 Task: Start in the project AgileExpert the sprint 'Sprint Review and Retrospective', with a duration of 2 weeks. Start in the project AgileExpert the sprint 'Sprint Review and Retrospective', with a duration of 1 week. Start in the project AgileExpert the sprint 'Sprint Review and Retrospective', with a duration of 3 weeks
Action: Mouse moved to (453, 306)
Screenshot: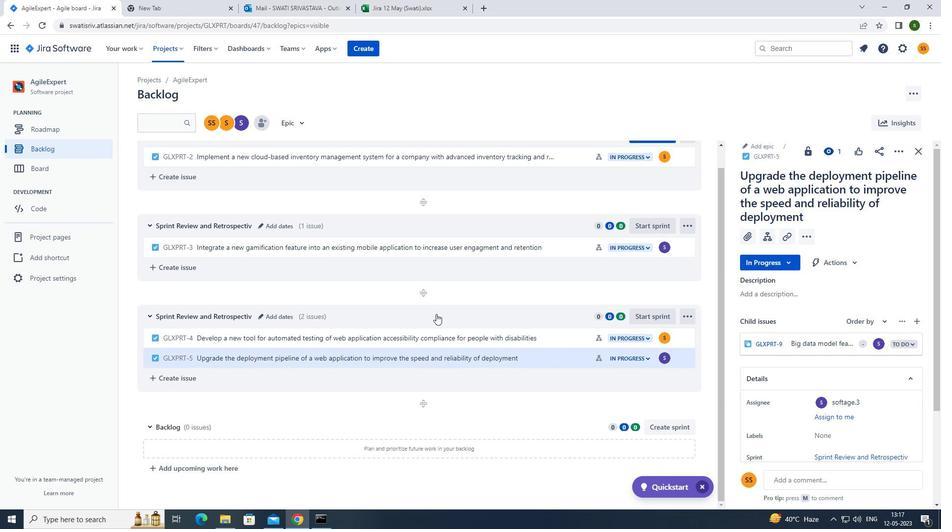
Action: Mouse scrolled (453, 306) with delta (0, 0)
Screenshot: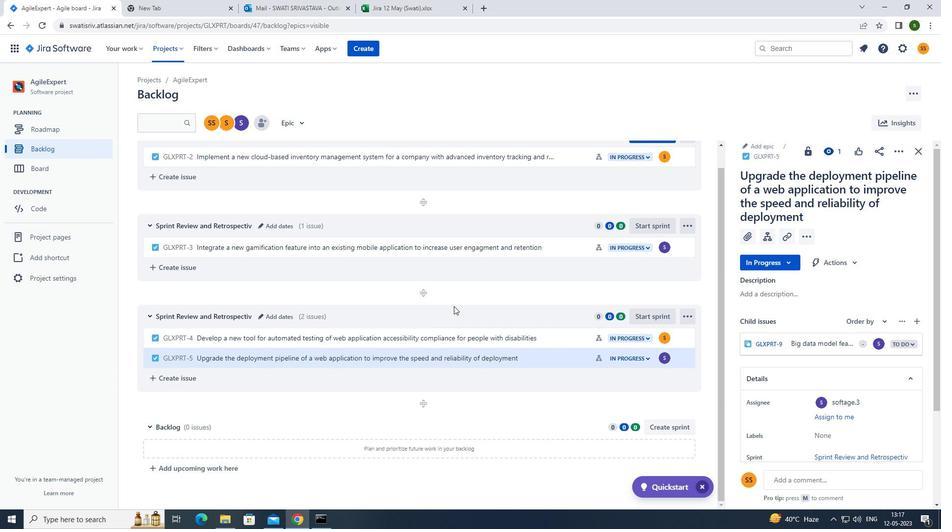 
Action: Mouse scrolled (453, 306) with delta (0, 0)
Screenshot: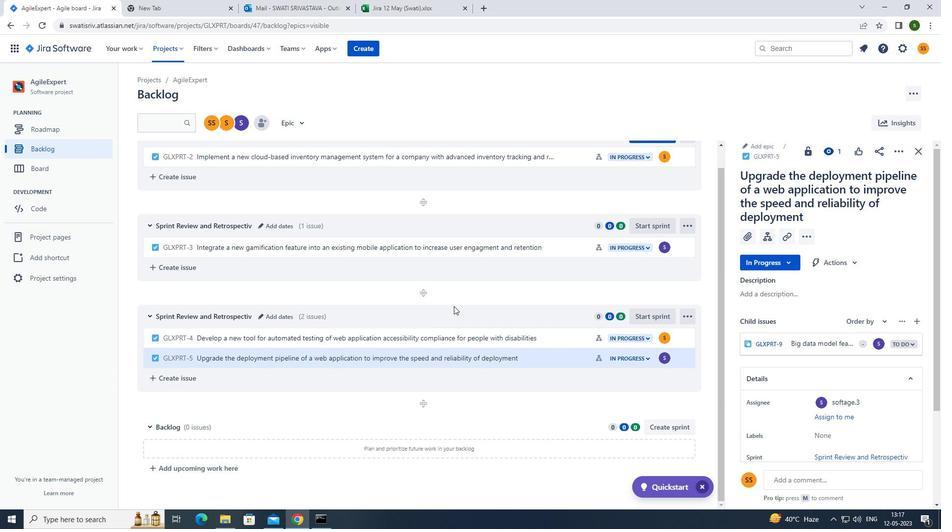 
Action: Mouse scrolled (453, 306) with delta (0, 0)
Screenshot: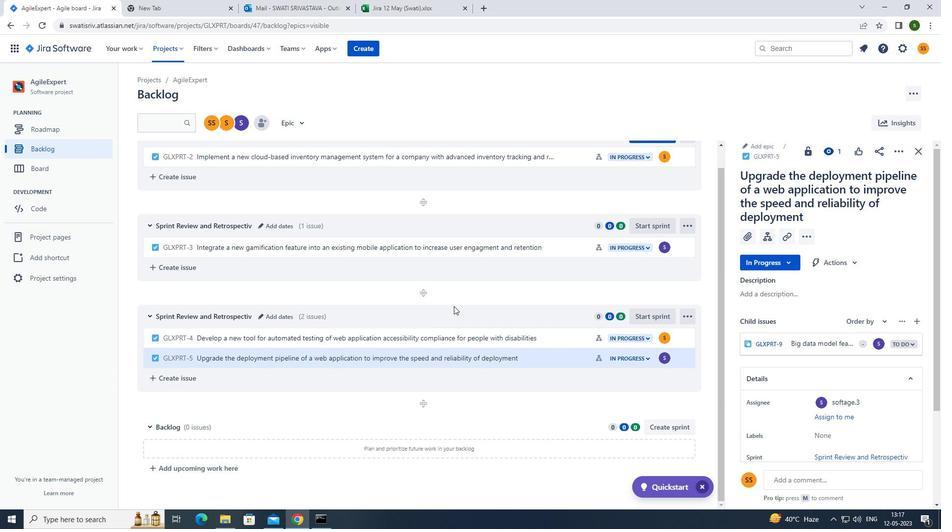 
Action: Mouse moved to (453, 306)
Screenshot: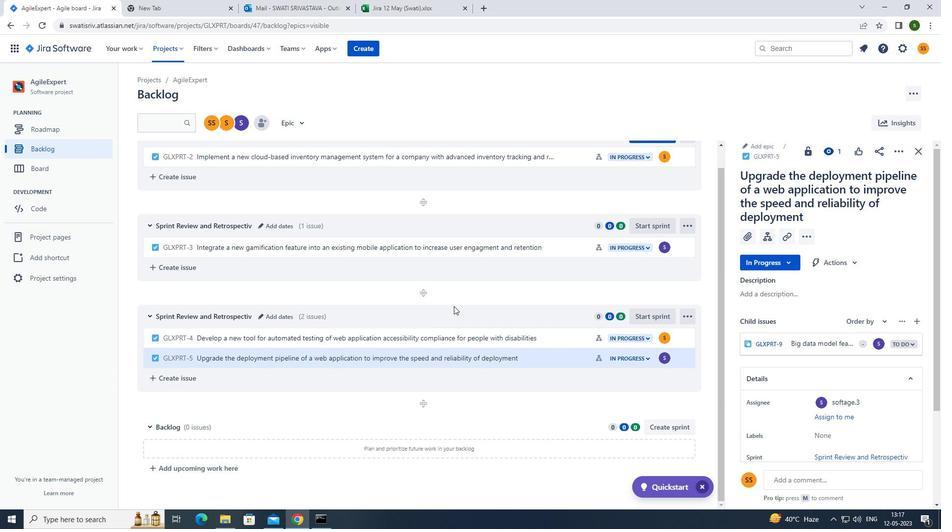 
Action: Mouse scrolled (453, 306) with delta (0, 0)
Screenshot: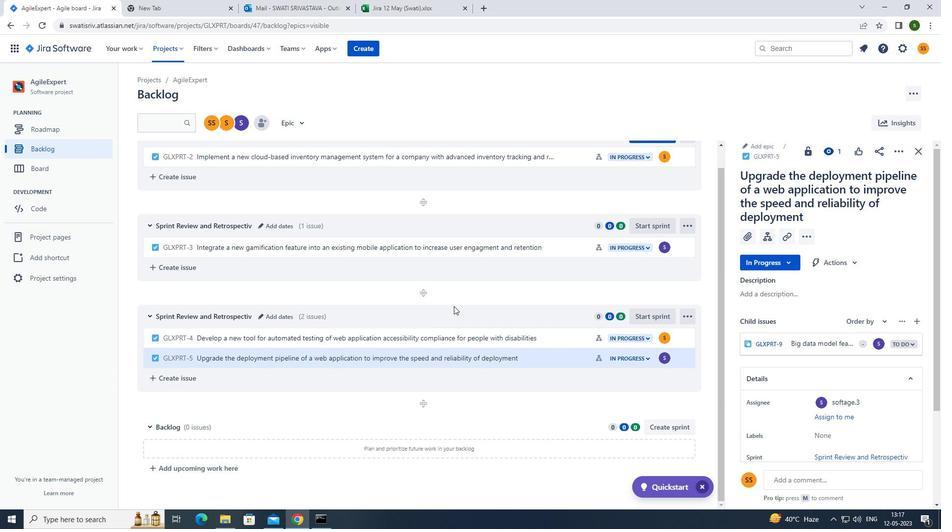 
Action: Mouse moved to (638, 154)
Screenshot: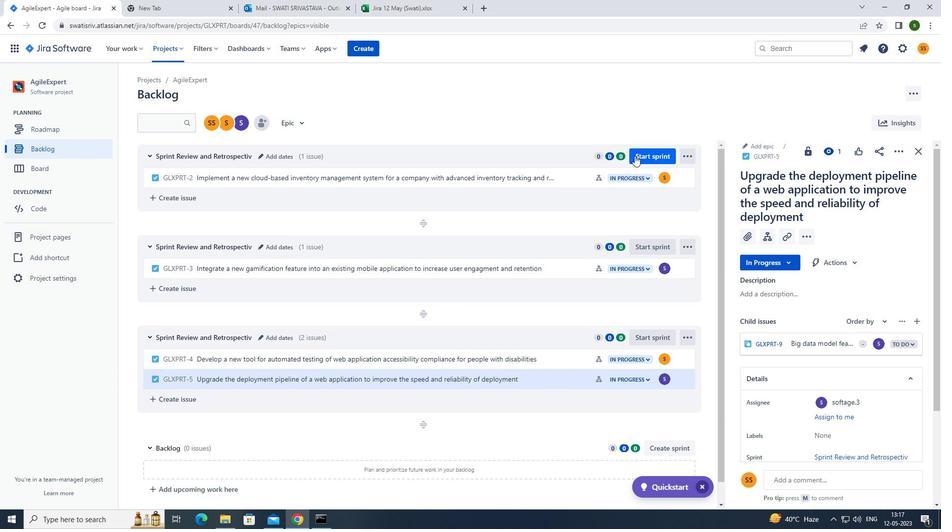 
Action: Mouse pressed left at (638, 154)
Screenshot: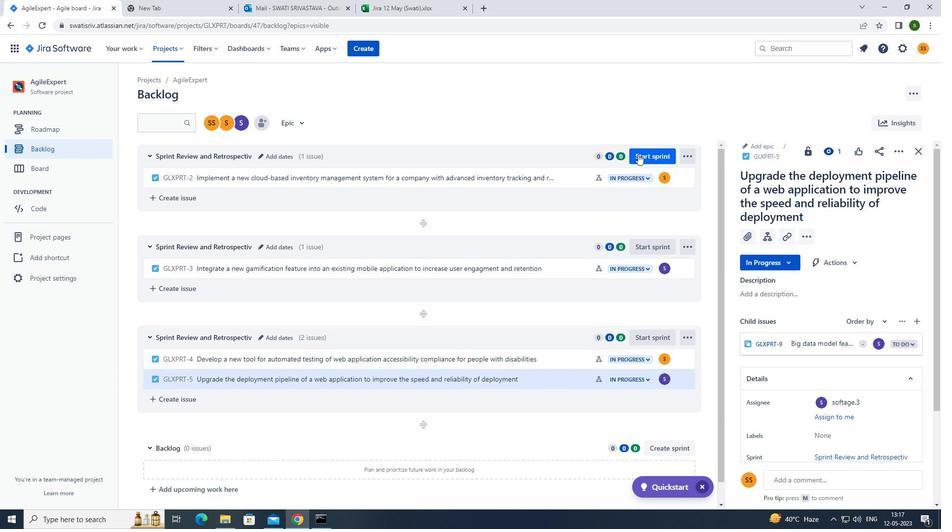 
Action: Mouse moved to (367, 167)
Screenshot: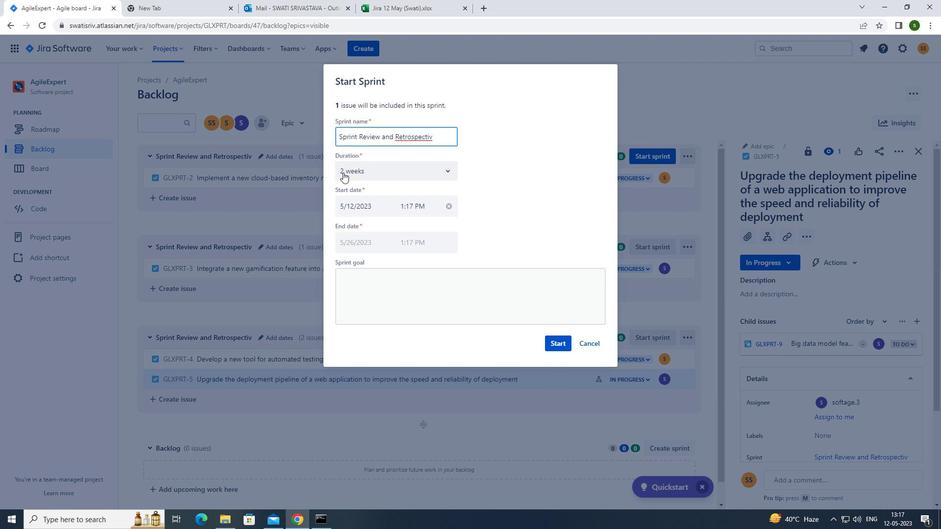 
Action: Mouse pressed left at (367, 167)
Screenshot: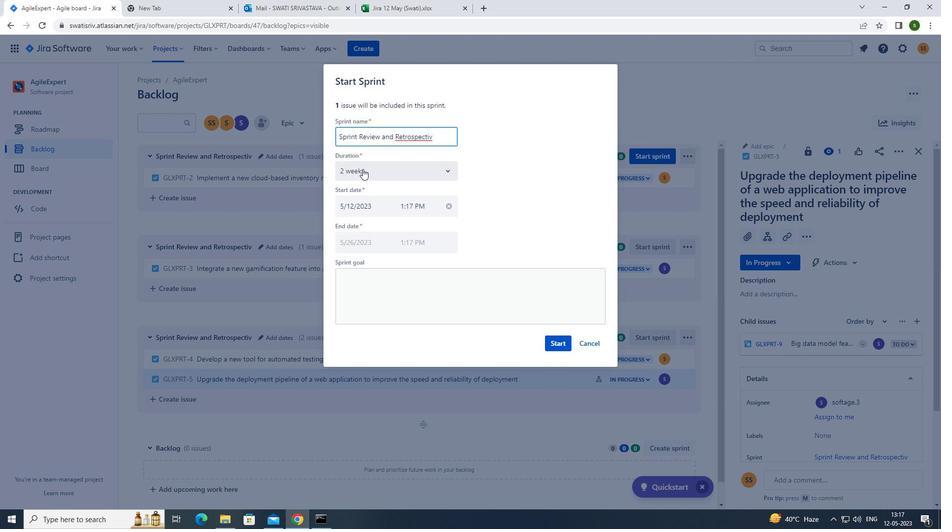 
Action: Mouse moved to (366, 214)
Screenshot: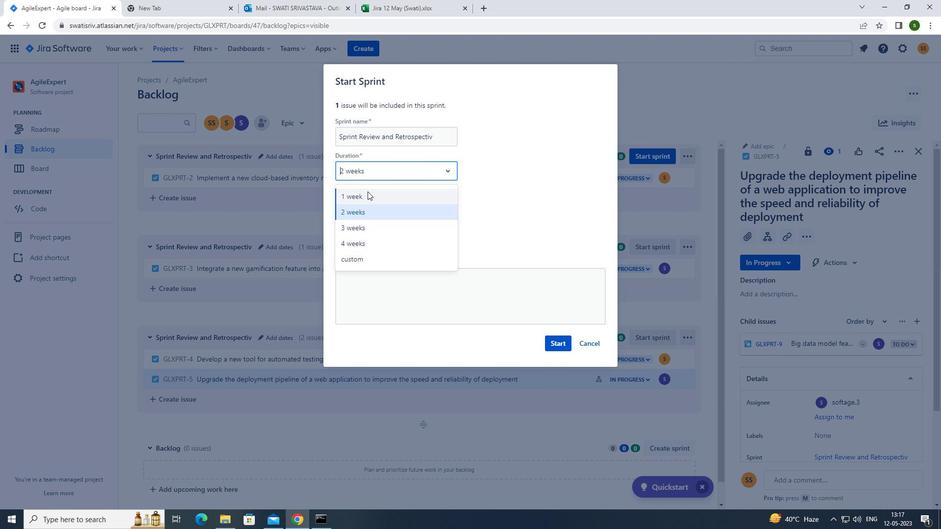 
Action: Mouse pressed left at (366, 214)
Screenshot: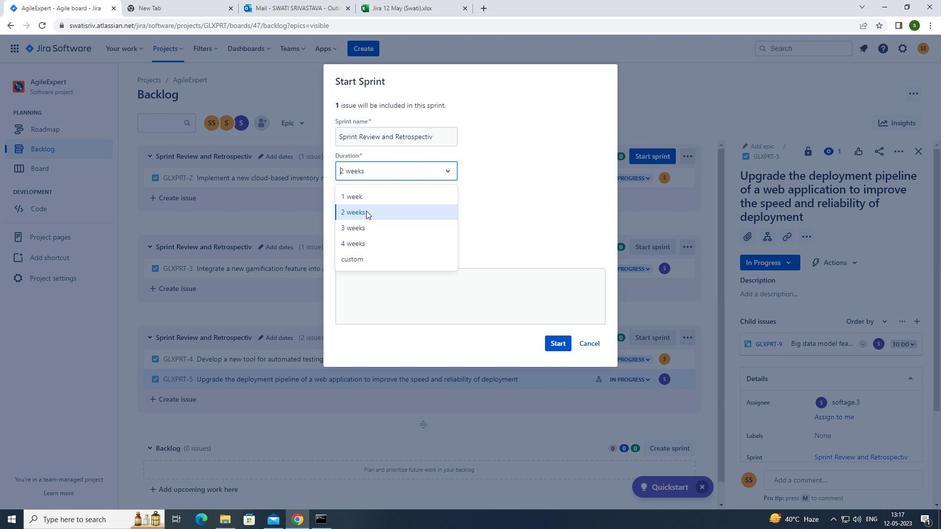 
Action: Mouse moved to (554, 343)
Screenshot: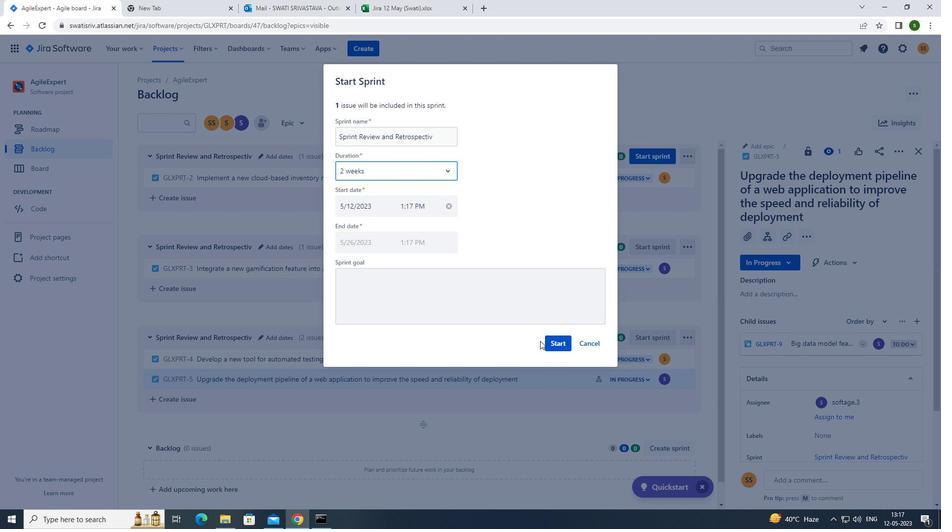 
Action: Mouse pressed left at (554, 343)
Screenshot: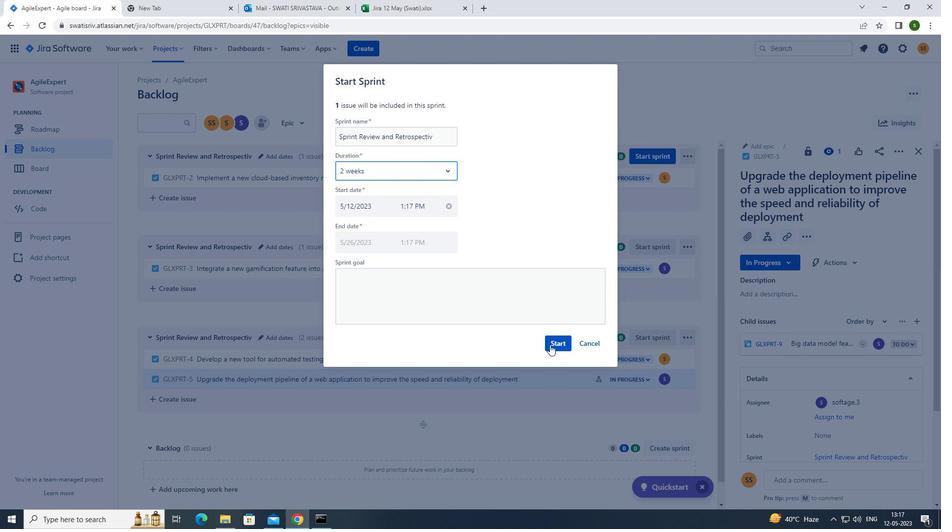 
Action: Mouse moved to (57, 151)
Screenshot: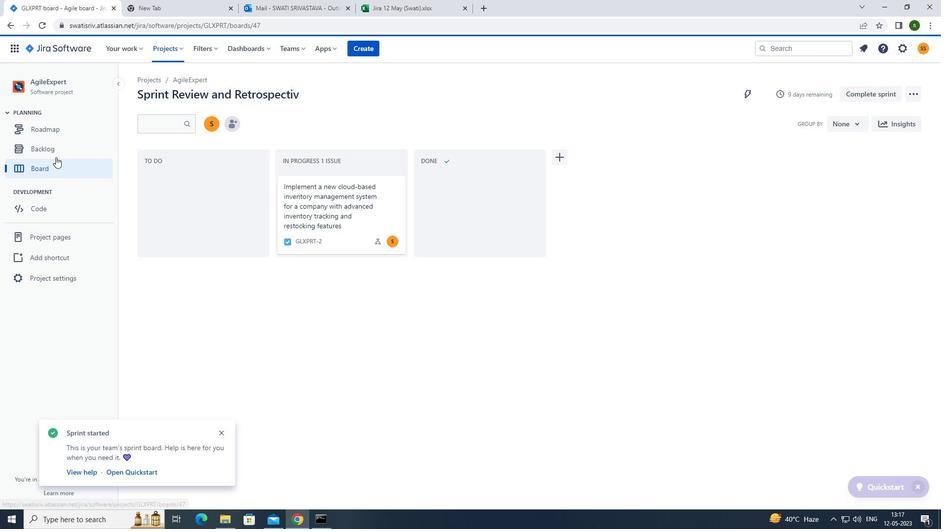 
Action: Mouse pressed left at (57, 151)
Screenshot: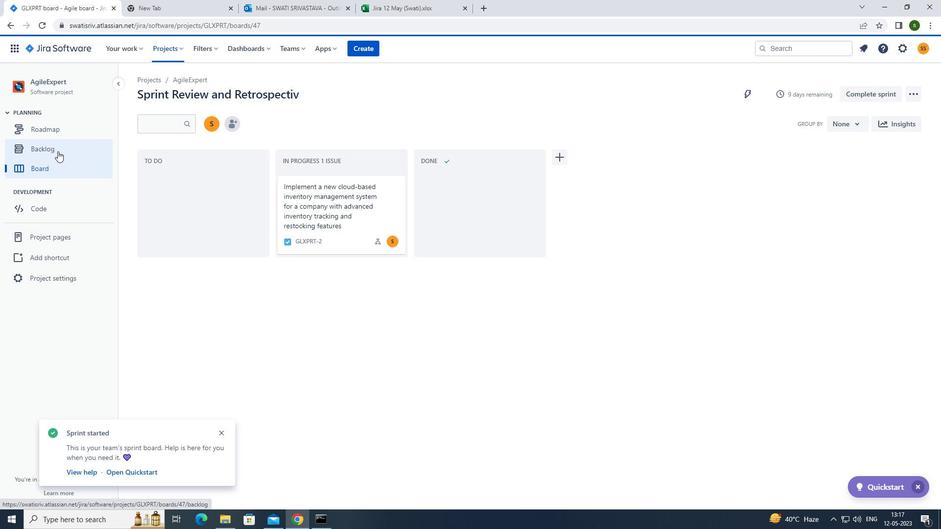 
Action: Mouse moved to (871, 241)
Screenshot: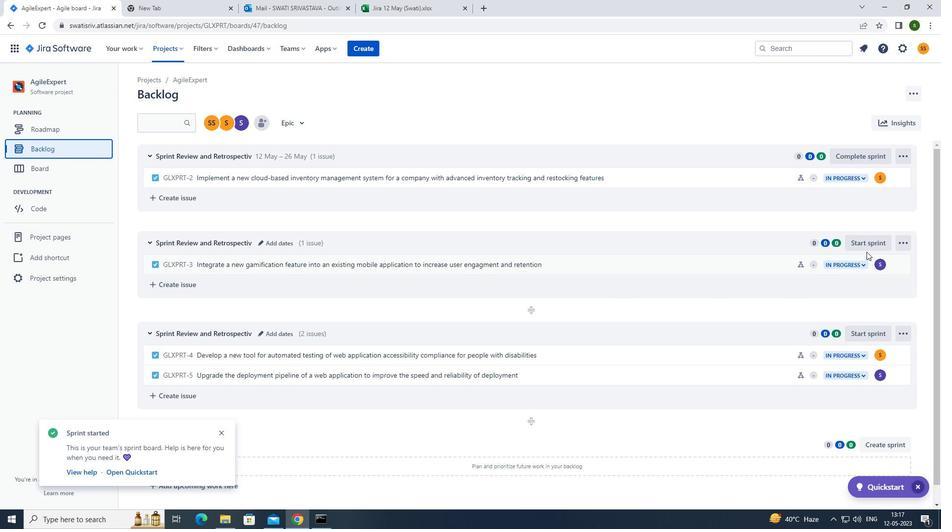 
Action: Mouse pressed left at (871, 241)
Screenshot: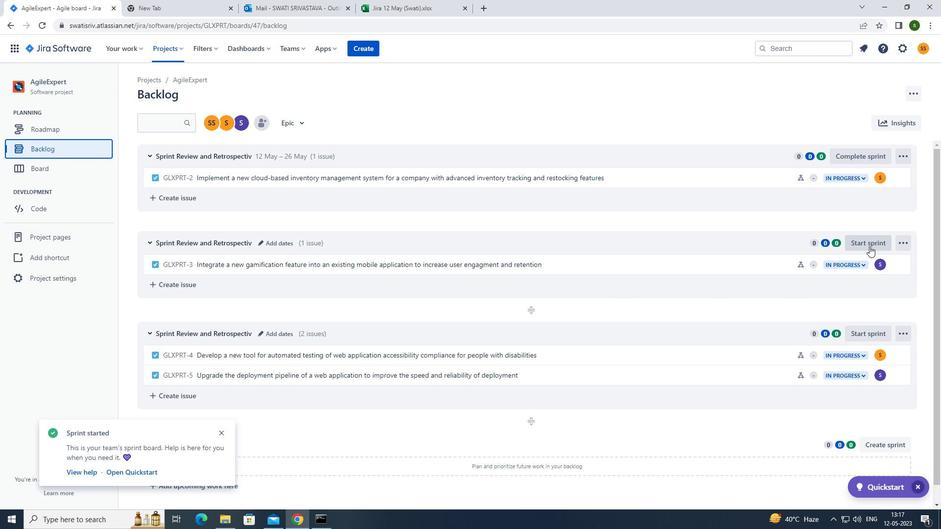 
Action: Mouse moved to (441, 171)
Screenshot: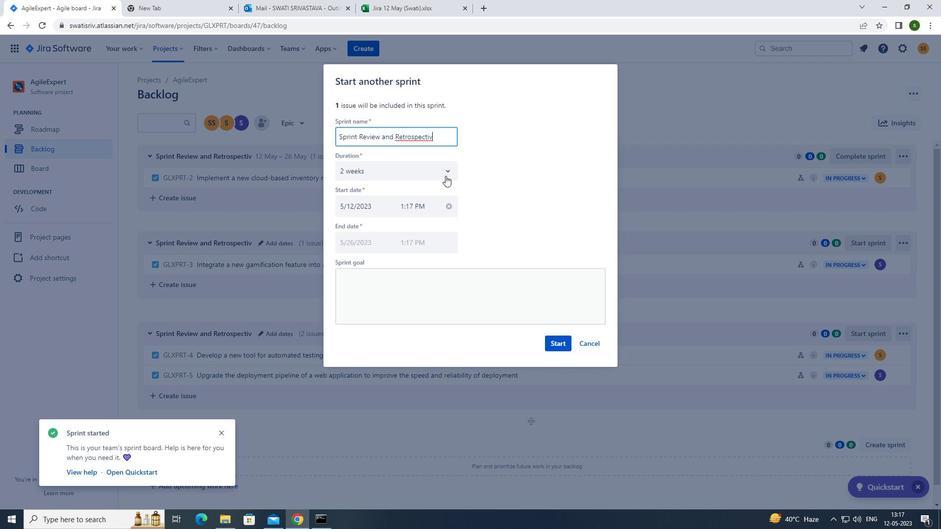 
Action: Mouse pressed left at (441, 171)
Screenshot: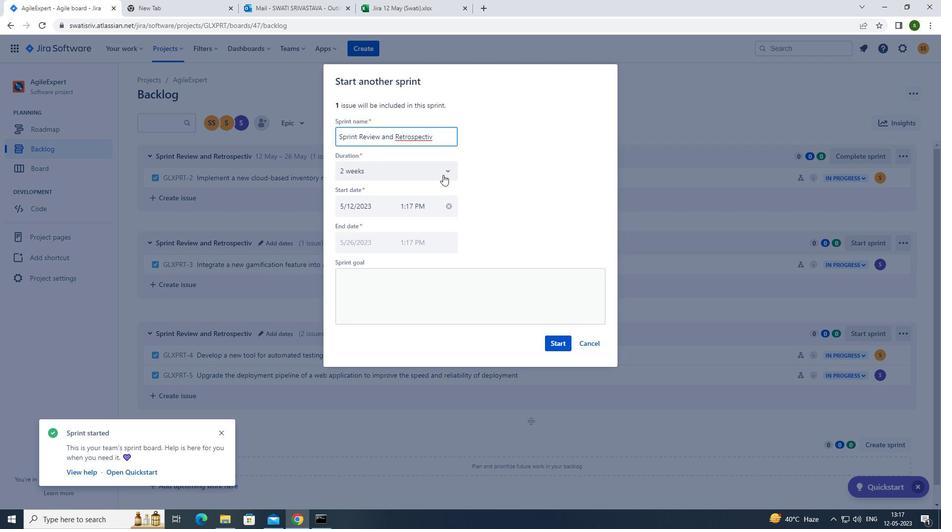 
Action: Mouse moved to (402, 191)
Screenshot: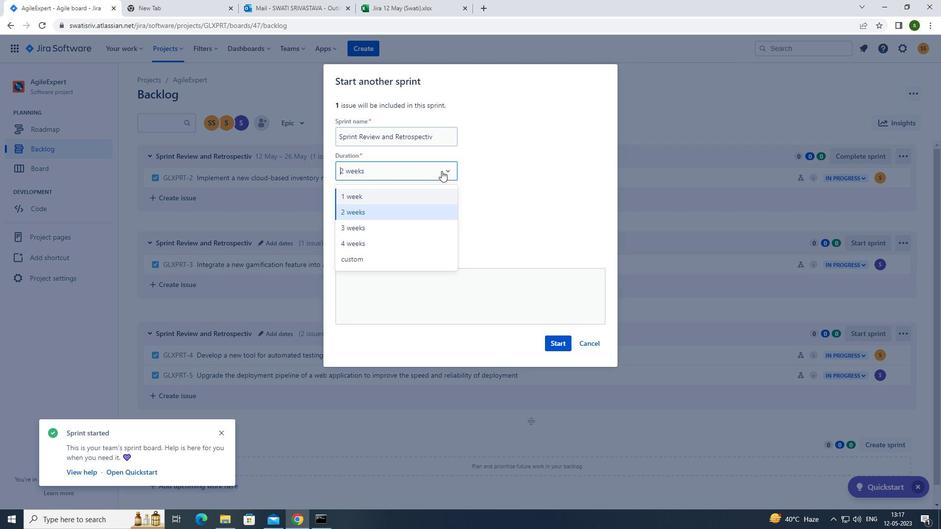 
Action: Mouse pressed left at (402, 191)
Screenshot: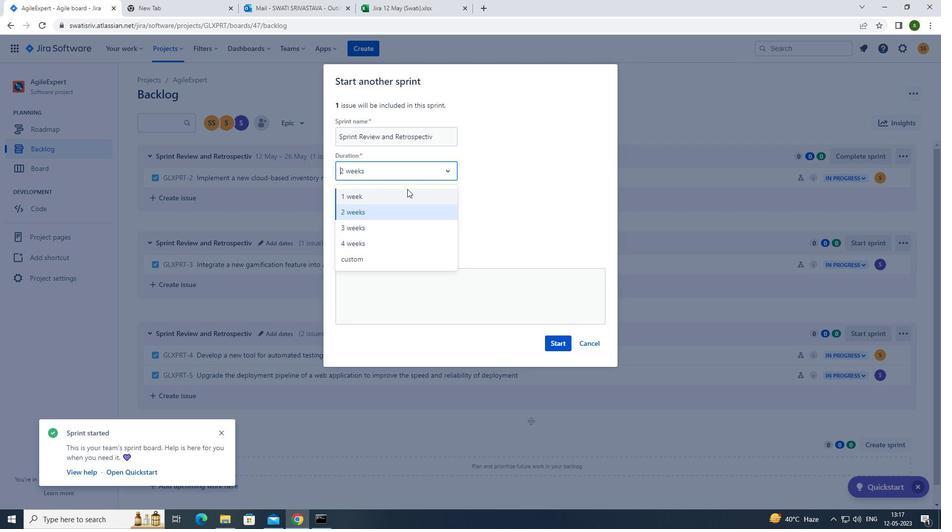 
Action: Mouse moved to (551, 347)
Screenshot: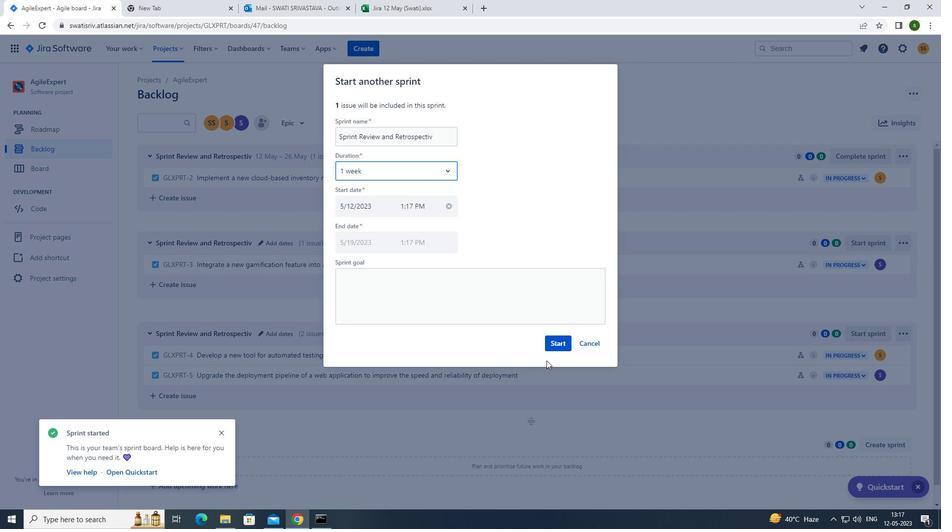
Action: Mouse pressed left at (551, 347)
Screenshot: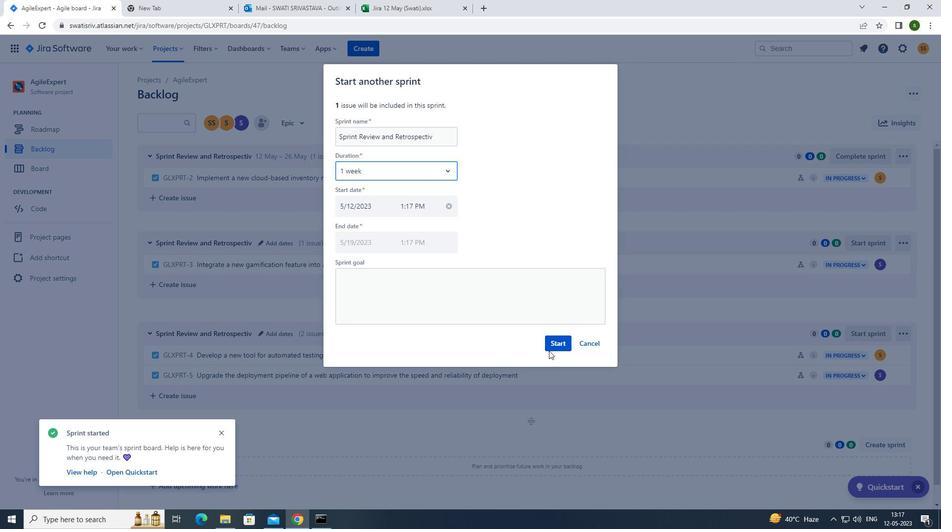 
Action: Mouse moved to (69, 151)
Screenshot: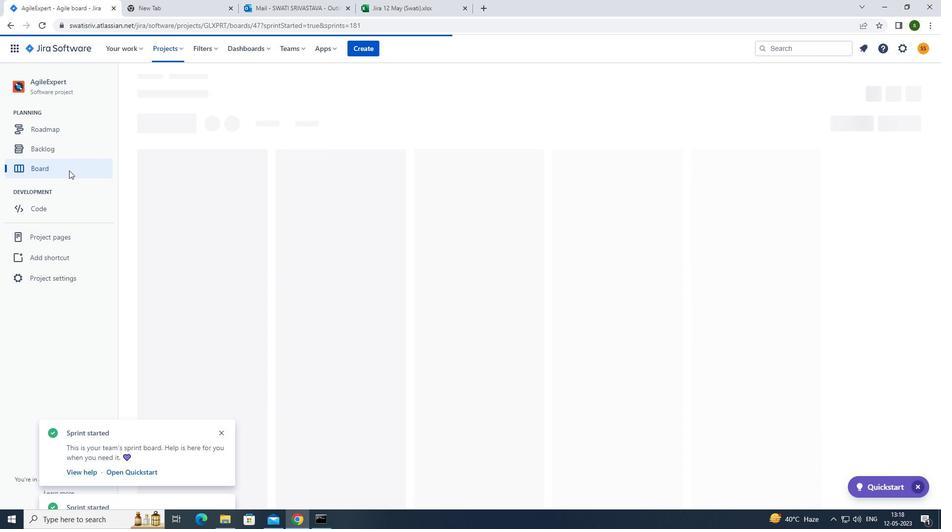 
Action: Mouse pressed left at (69, 151)
Screenshot: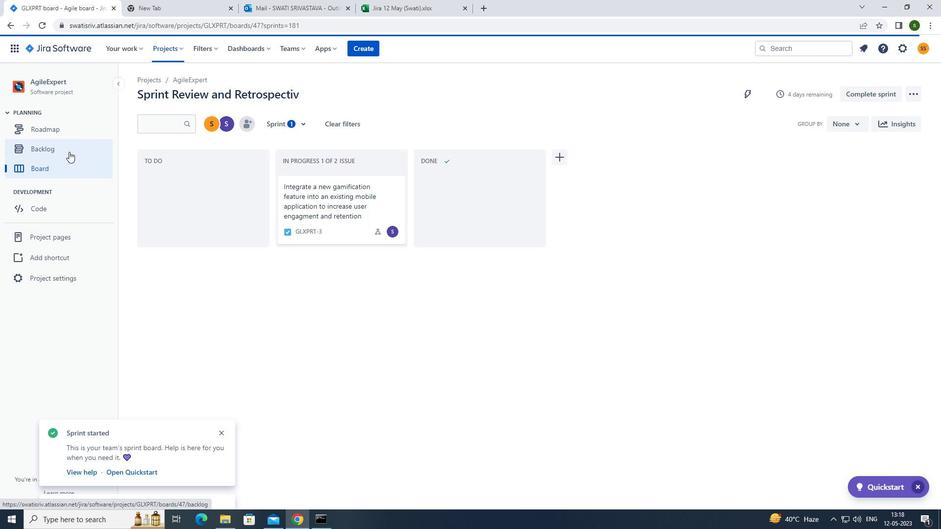 
Action: Mouse moved to (853, 329)
Screenshot: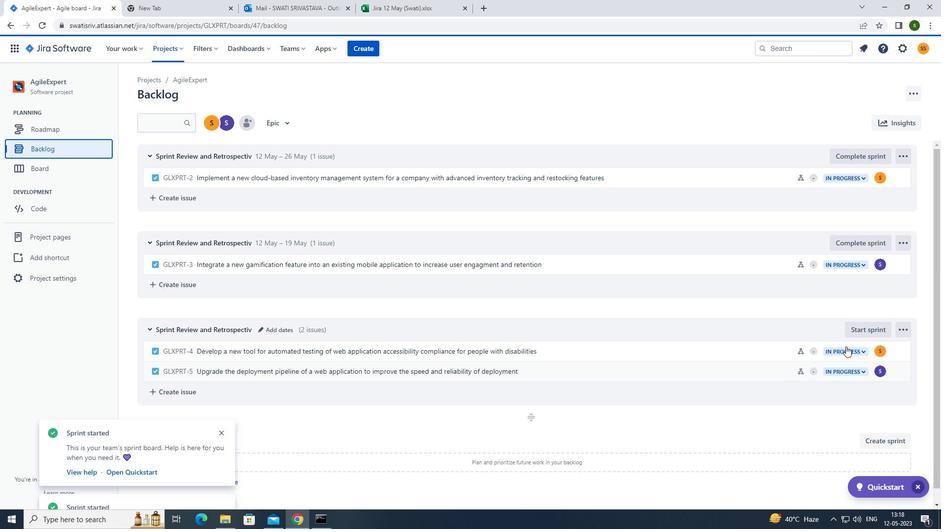 
Action: Mouse pressed left at (853, 329)
Screenshot: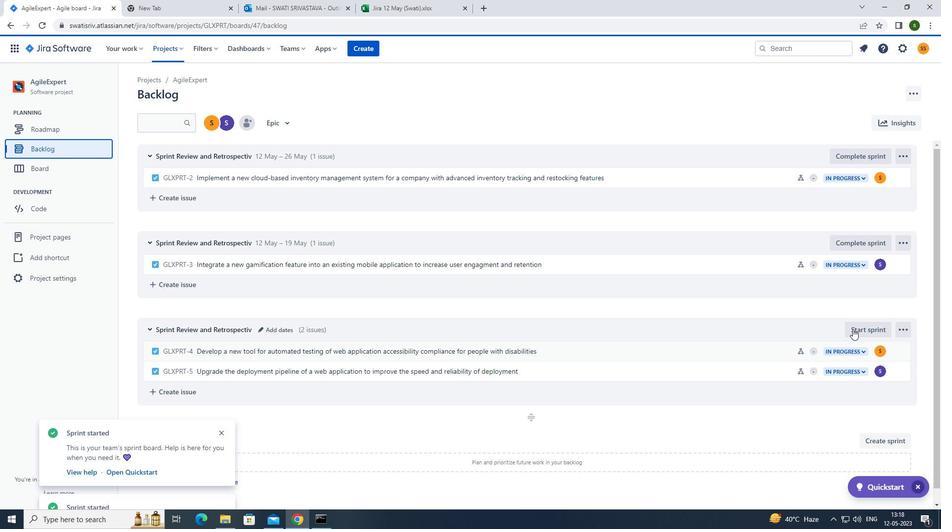 
Action: Mouse moved to (440, 169)
Screenshot: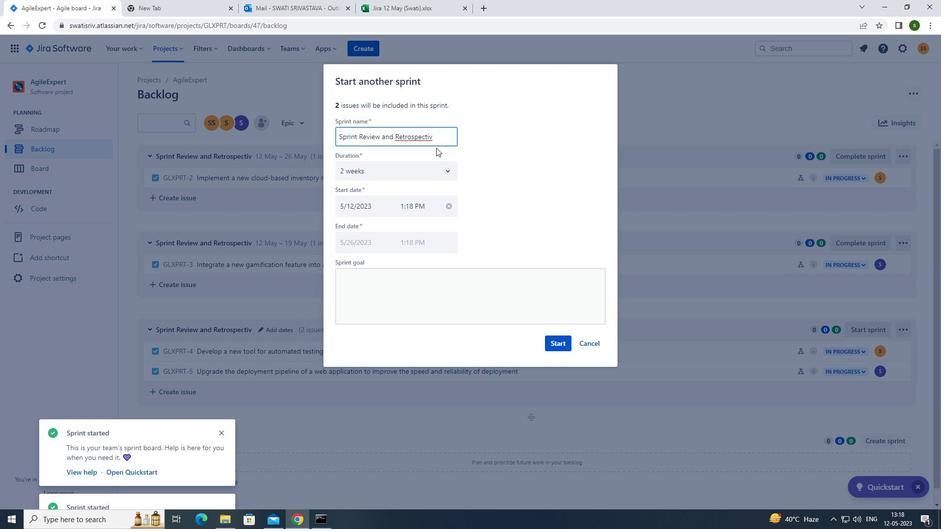
Action: Mouse pressed left at (440, 169)
Screenshot: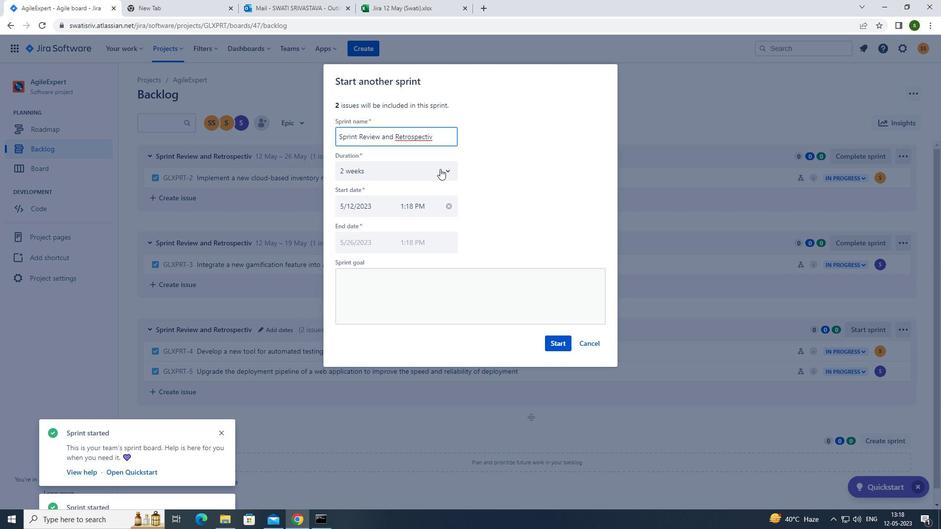 
Action: Mouse moved to (380, 227)
Screenshot: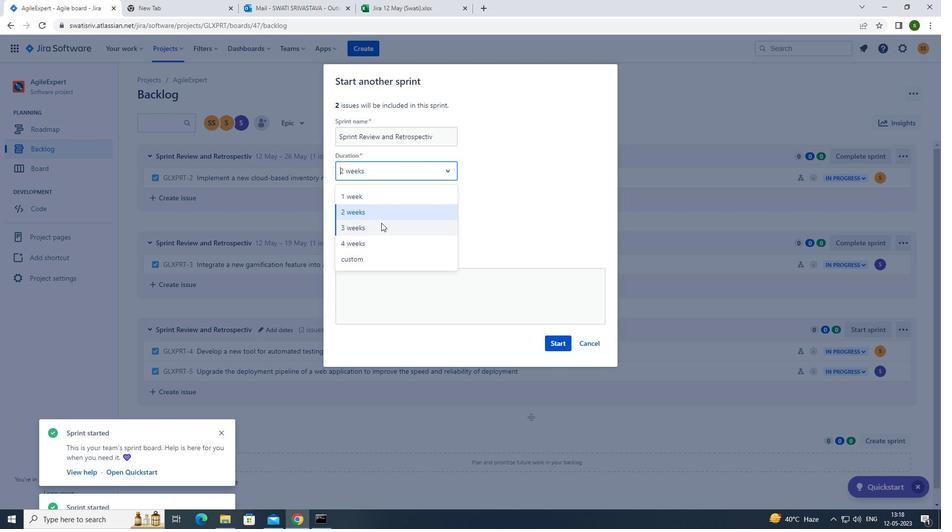 
Action: Mouse pressed left at (380, 227)
Screenshot: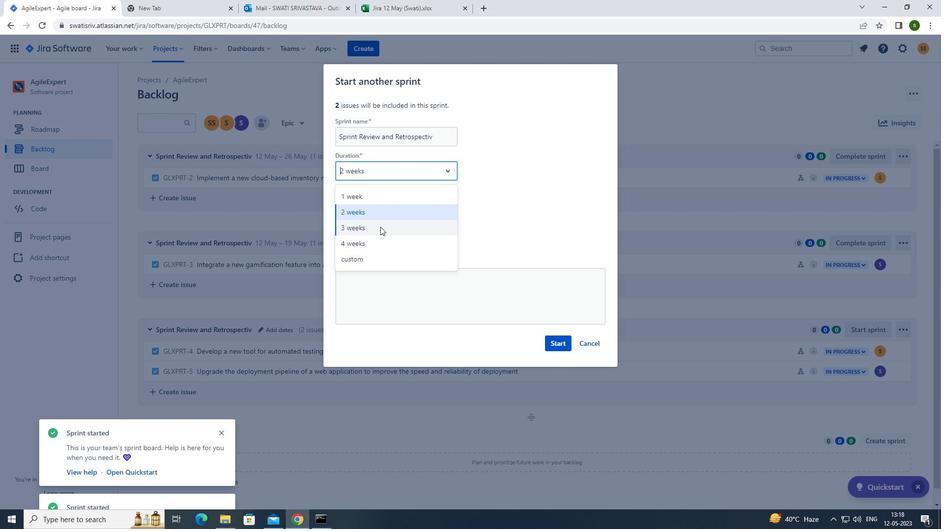 
Action: Mouse moved to (556, 341)
Screenshot: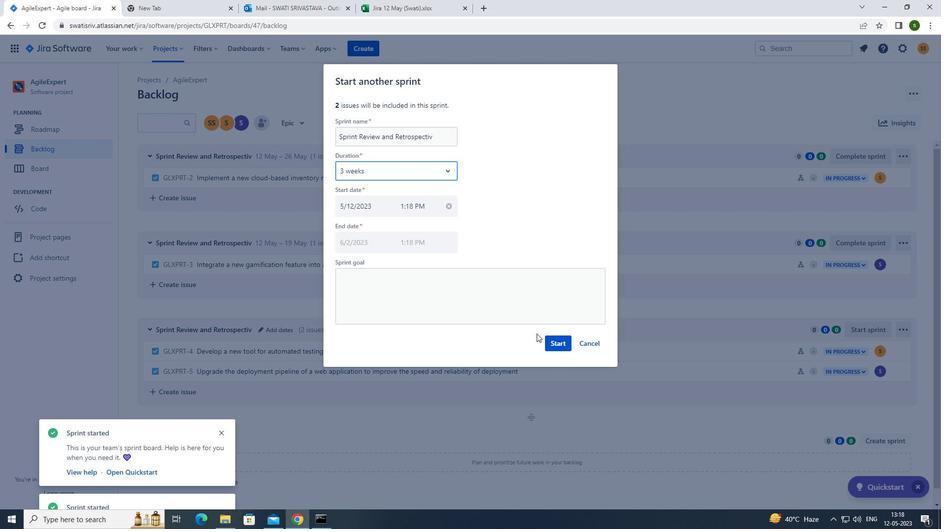 
Action: Mouse pressed left at (556, 341)
Screenshot: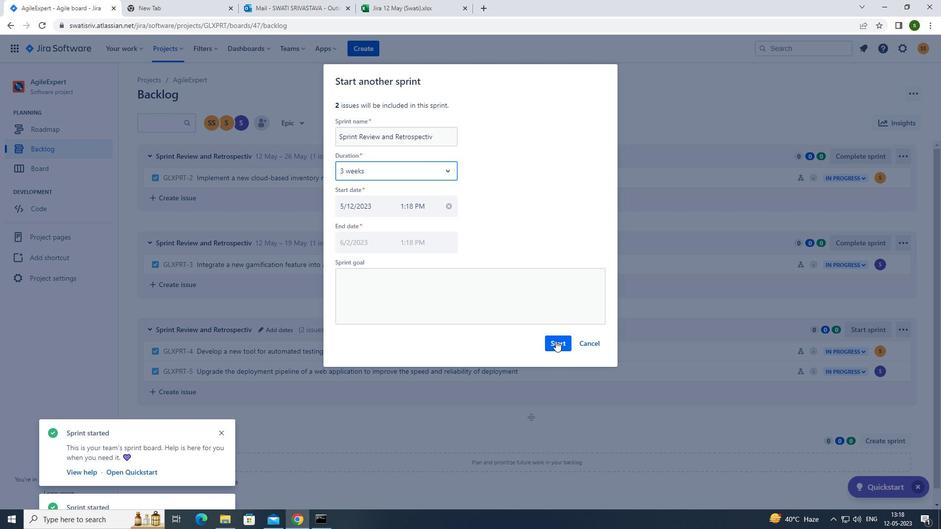 
Action: Mouse moved to (559, 342)
Screenshot: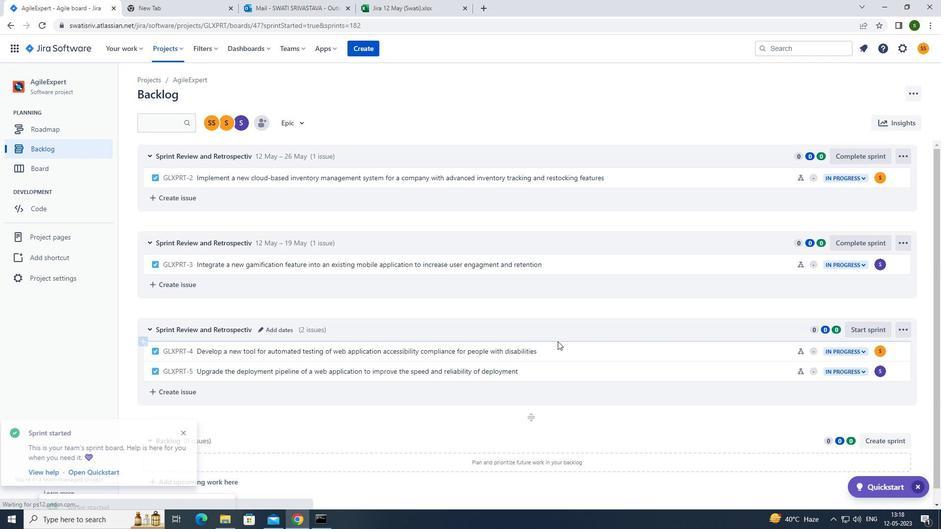 
